 Task: Create a due date automation trigger when advanced on, 2 hours before a card is due add fields without custom field "Resume" set to a number greater or equal to 1 and greater than 10.
Action: Mouse moved to (982, 81)
Screenshot: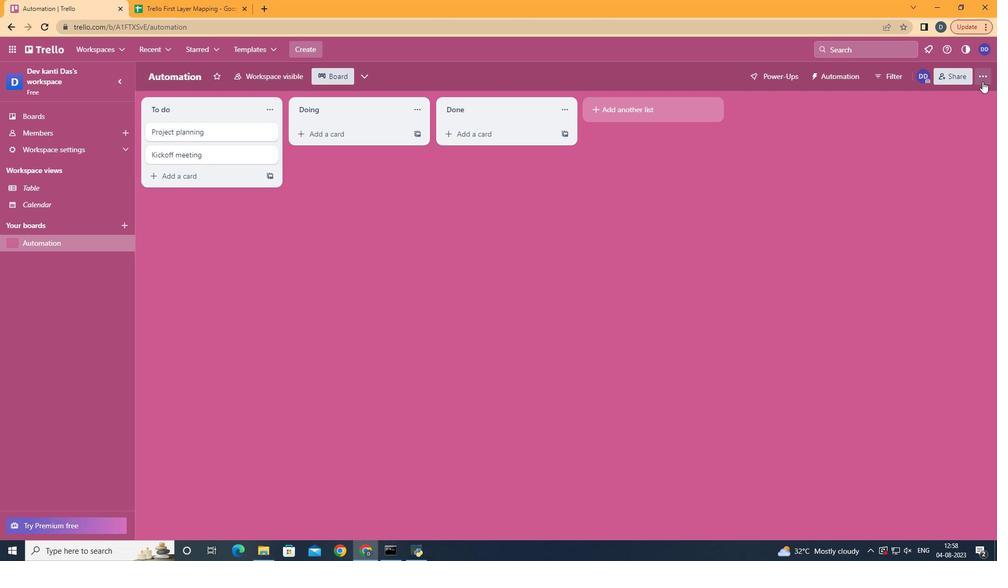 
Action: Mouse pressed left at (982, 81)
Screenshot: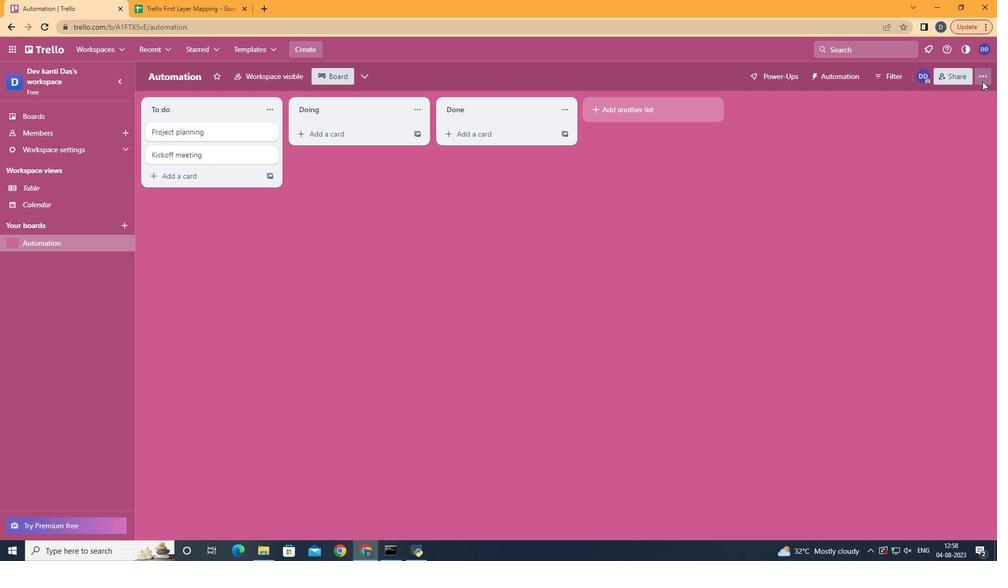 
Action: Mouse moved to (895, 216)
Screenshot: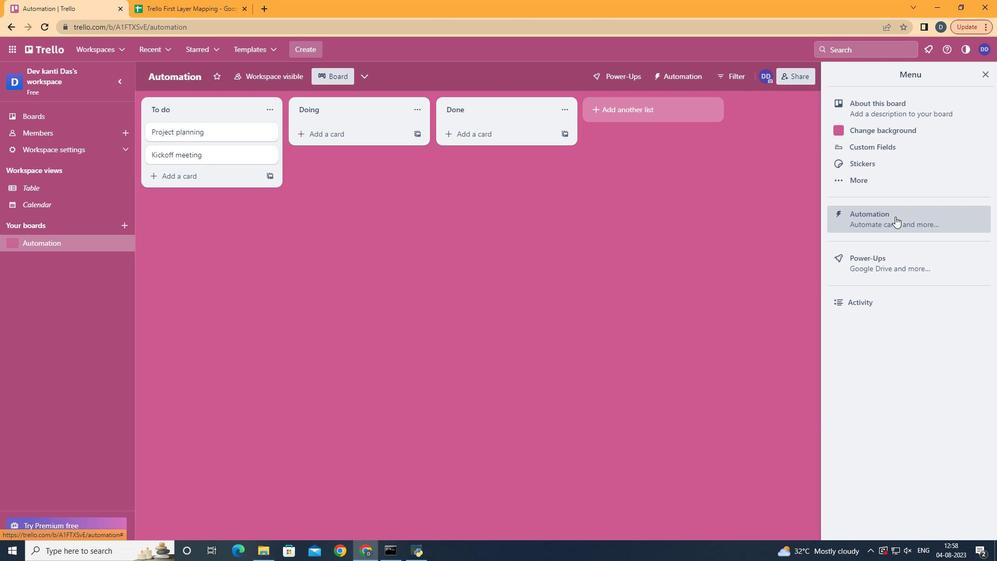 
Action: Mouse pressed left at (895, 216)
Screenshot: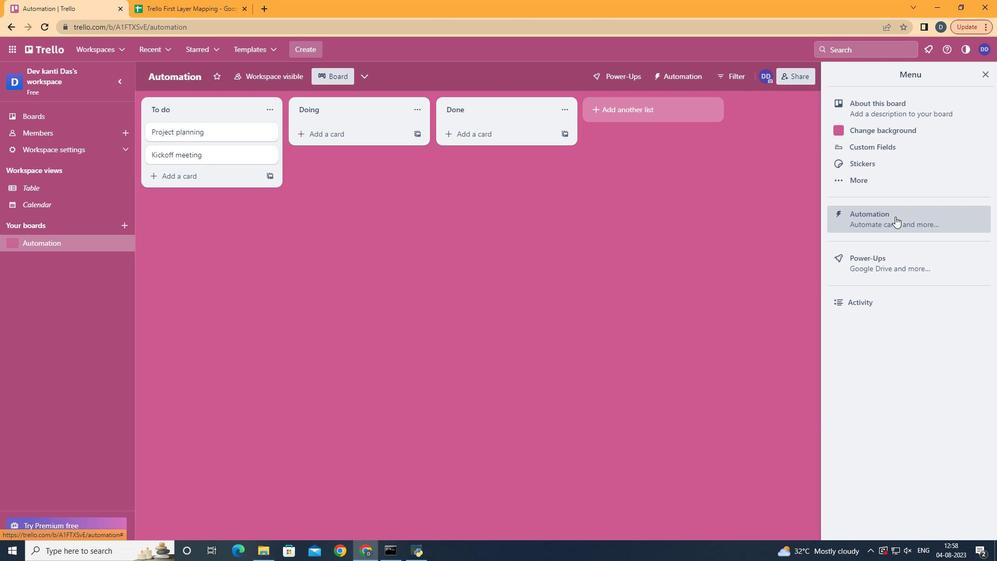 
Action: Mouse moved to (198, 203)
Screenshot: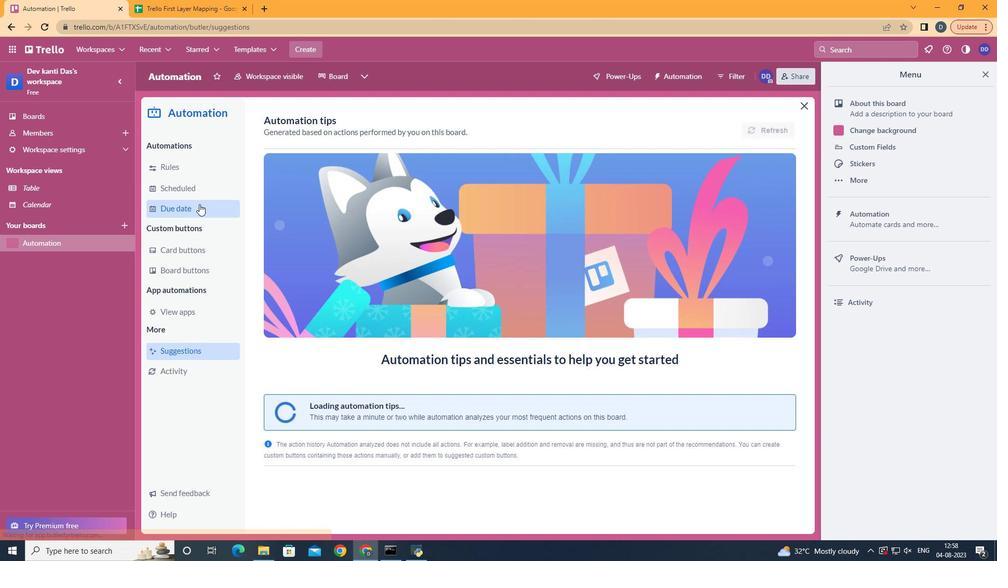 
Action: Mouse pressed left at (198, 203)
Screenshot: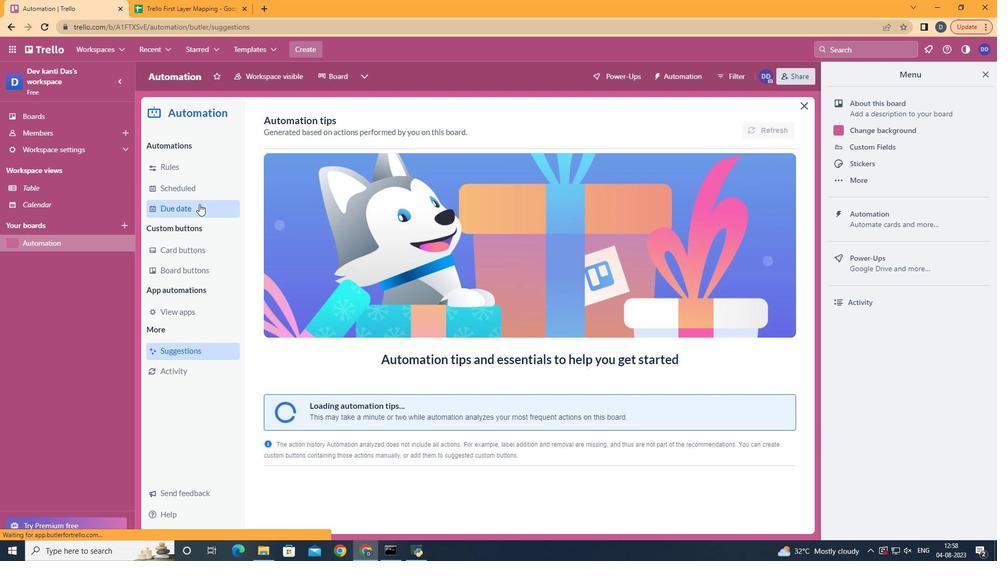 
Action: Mouse moved to (735, 123)
Screenshot: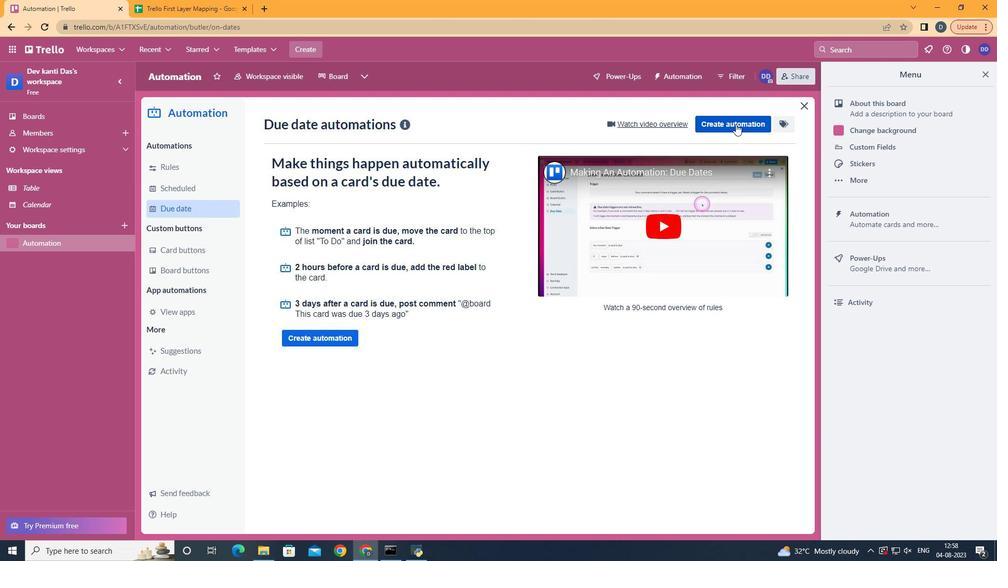 
Action: Mouse pressed left at (735, 123)
Screenshot: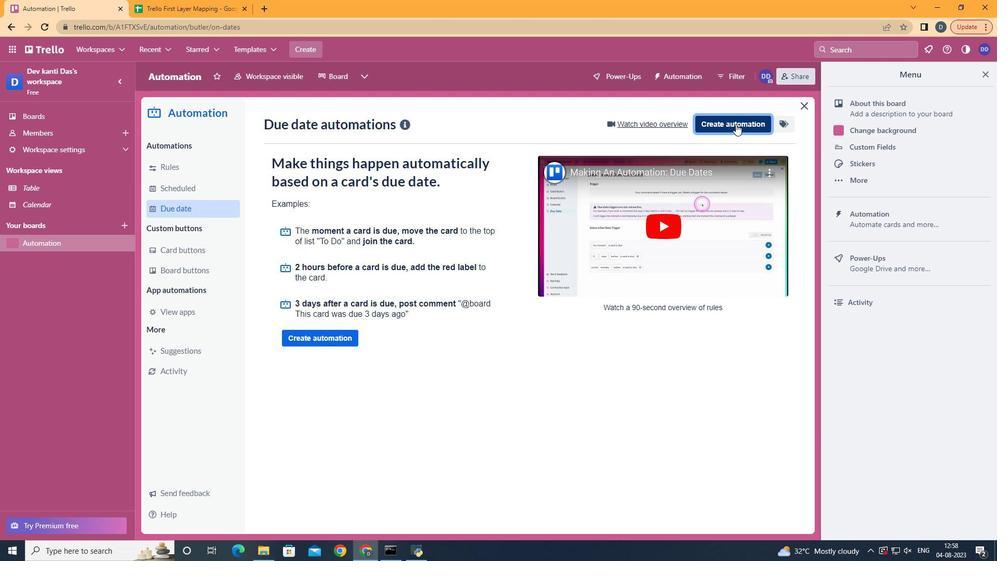 
Action: Mouse moved to (507, 221)
Screenshot: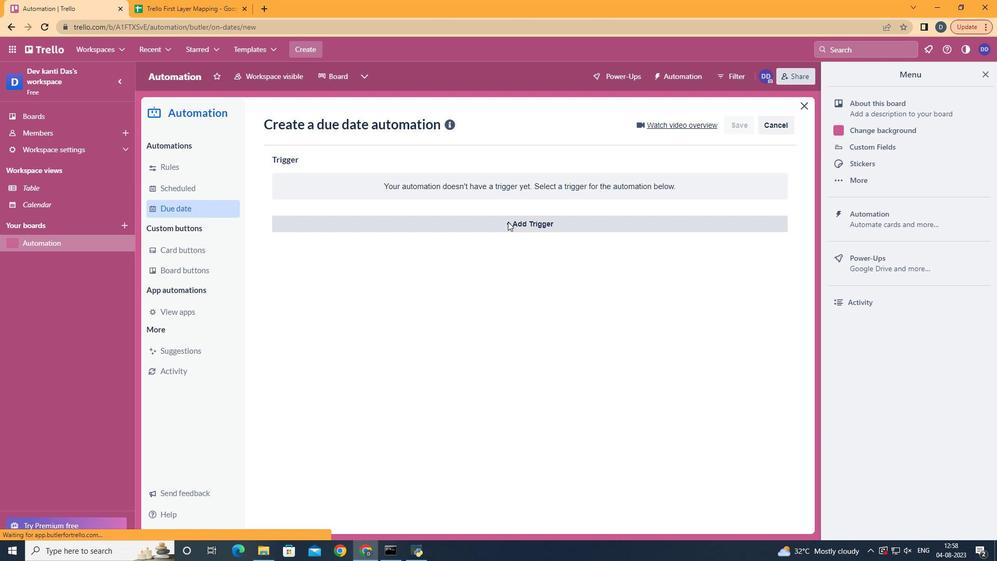 
Action: Mouse pressed left at (507, 221)
Screenshot: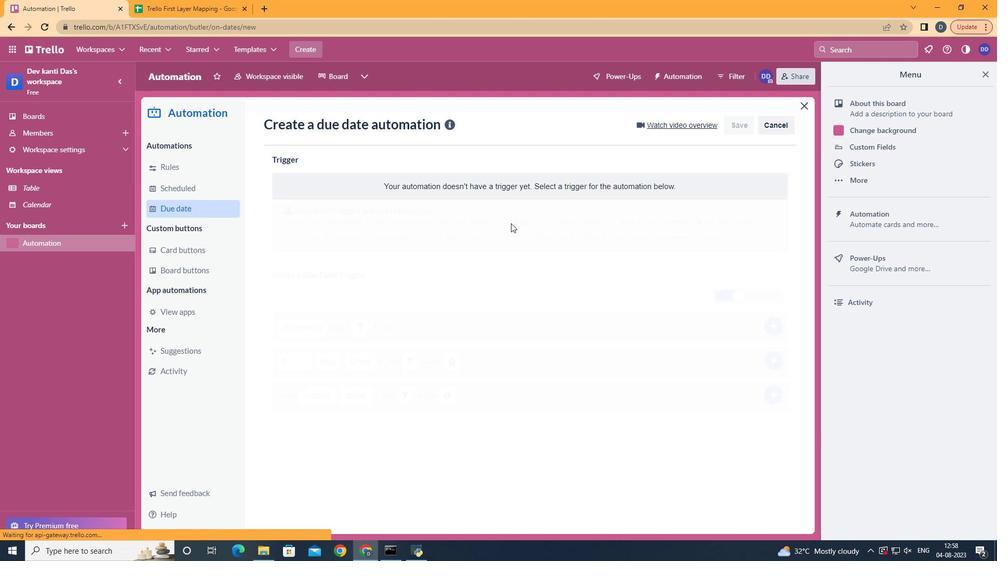 
Action: Mouse moved to (339, 442)
Screenshot: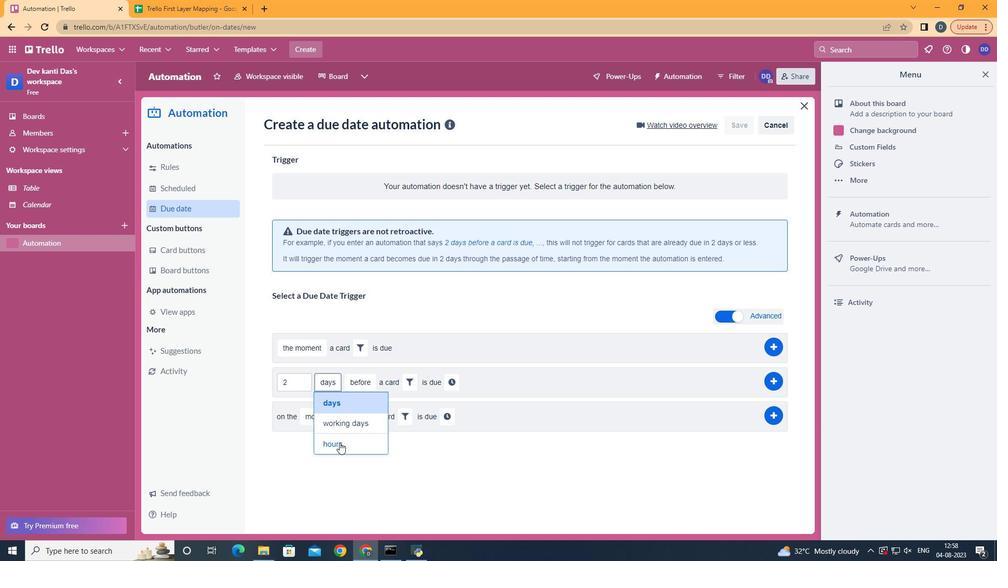 
Action: Mouse pressed left at (339, 442)
Screenshot: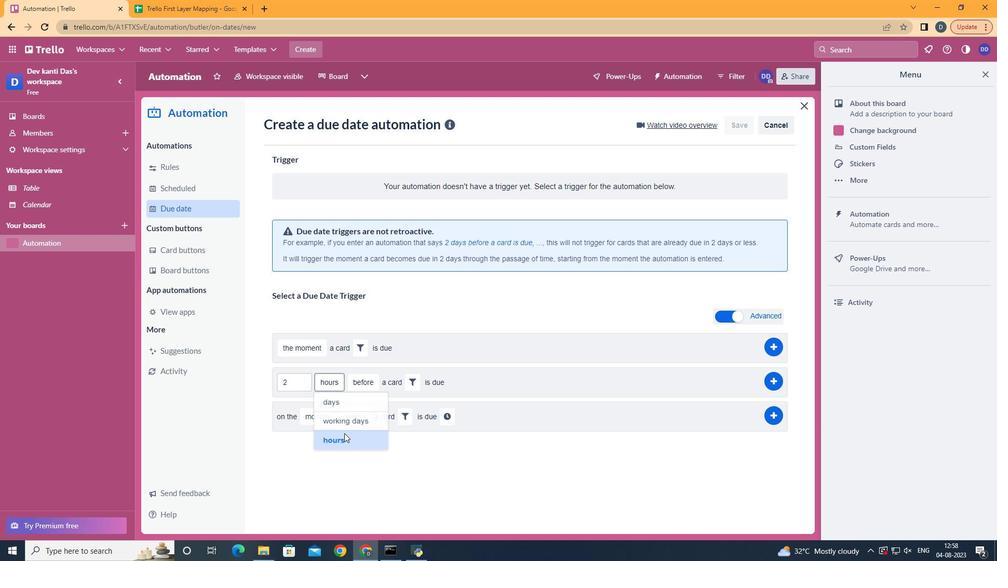 
Action: Mouse moved to (374, 407)
Screenshot: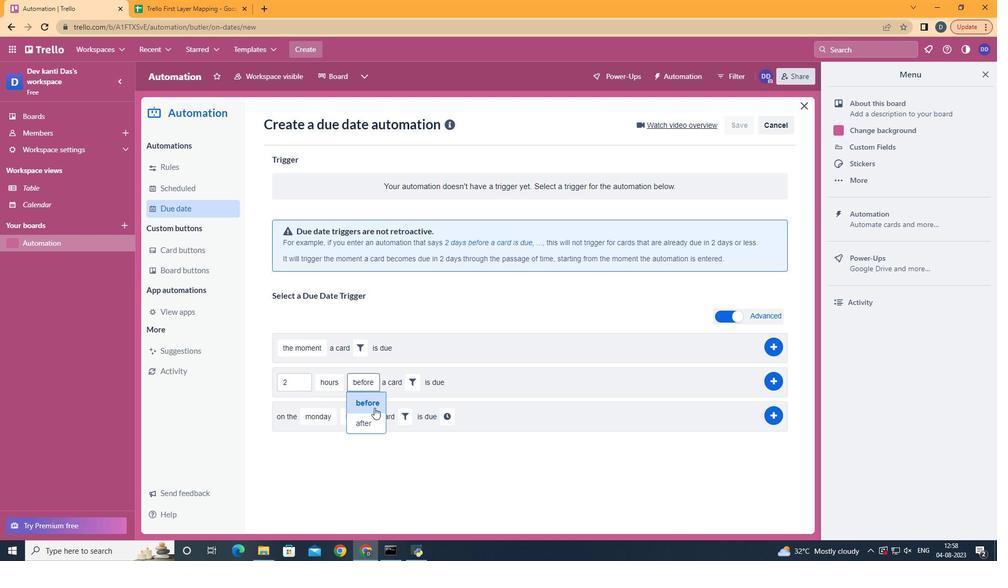 
Action: Mouse pressed left at (374, 407)
Screenshot: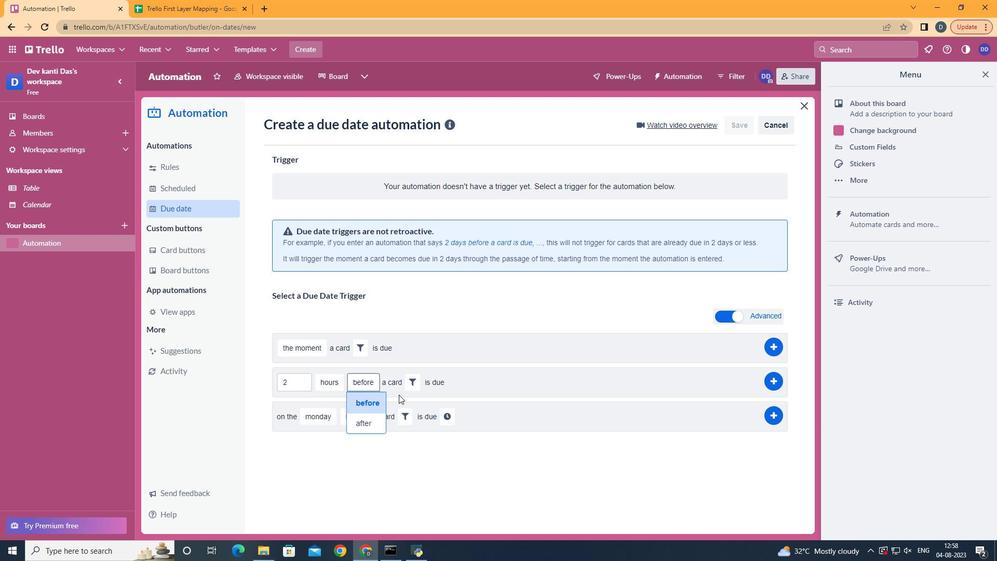 
Action: Mouse moved to (412, 379)
Screenshot: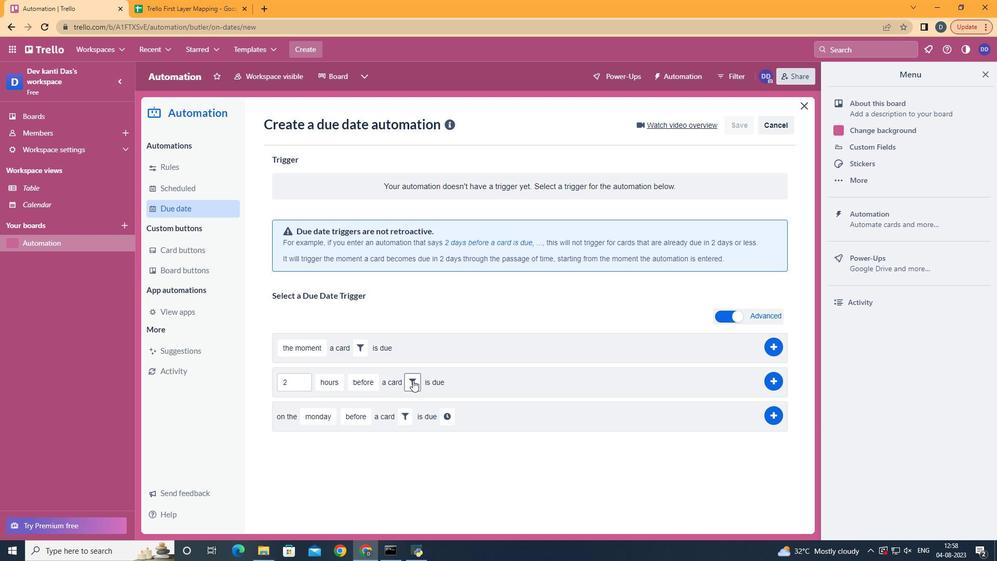 
Action: Mouse pressed left at (412, 379)
Screenshot: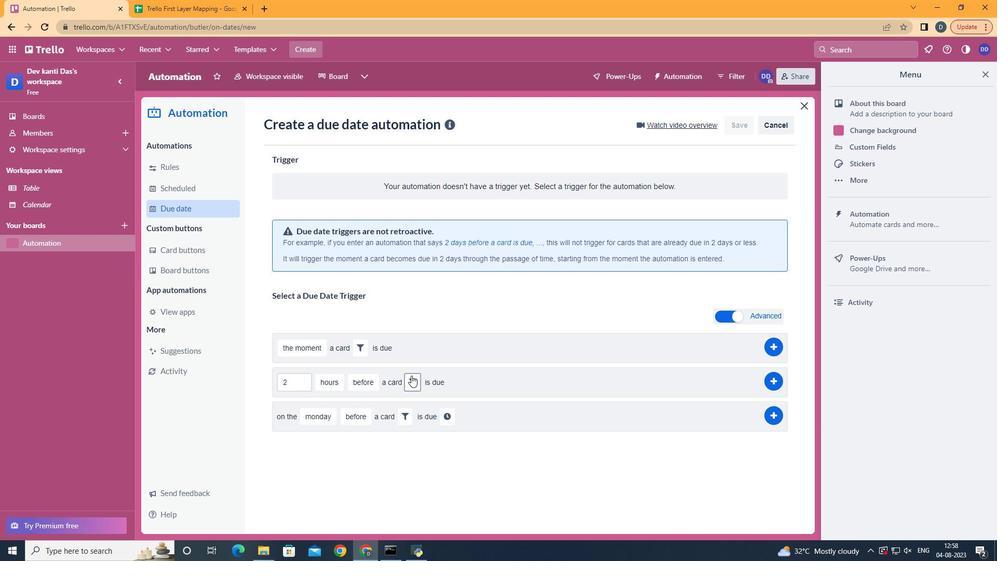 
Action: Mouse moved to (572, 409)
Screenshot: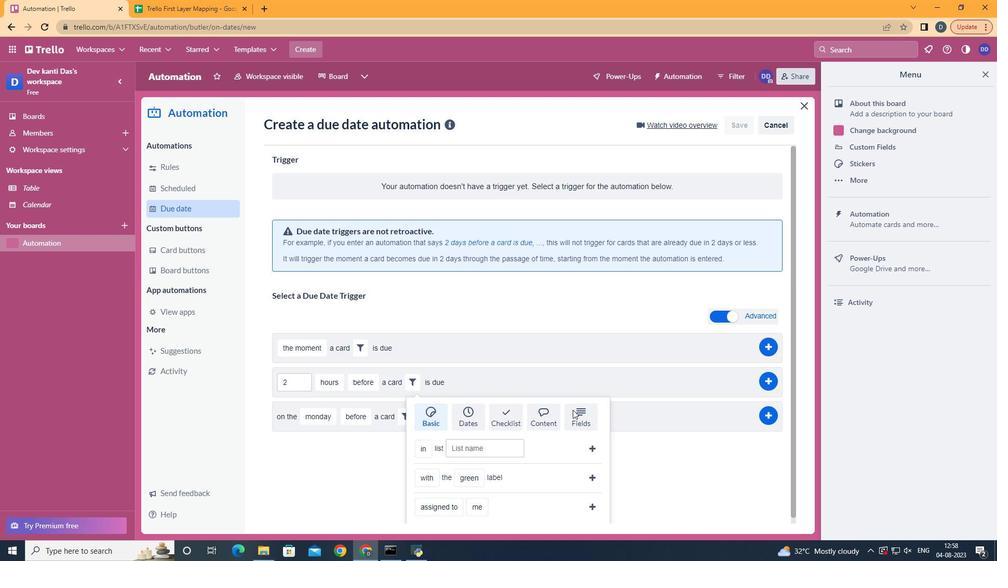 
Action: Mouse pressed left at (572, 409)
Screenshot: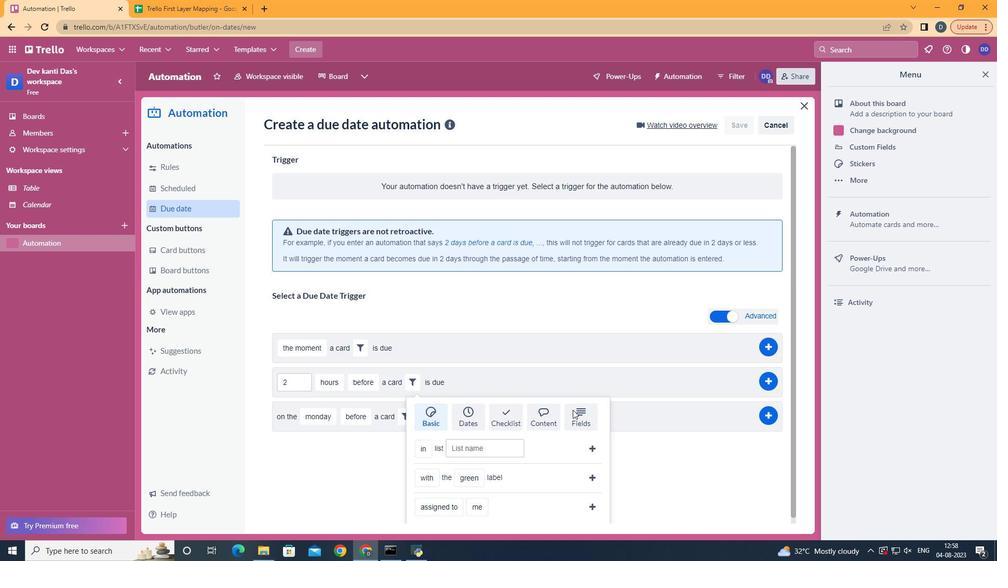 
Action: Mouse moved to (572, 409)
Screenshot: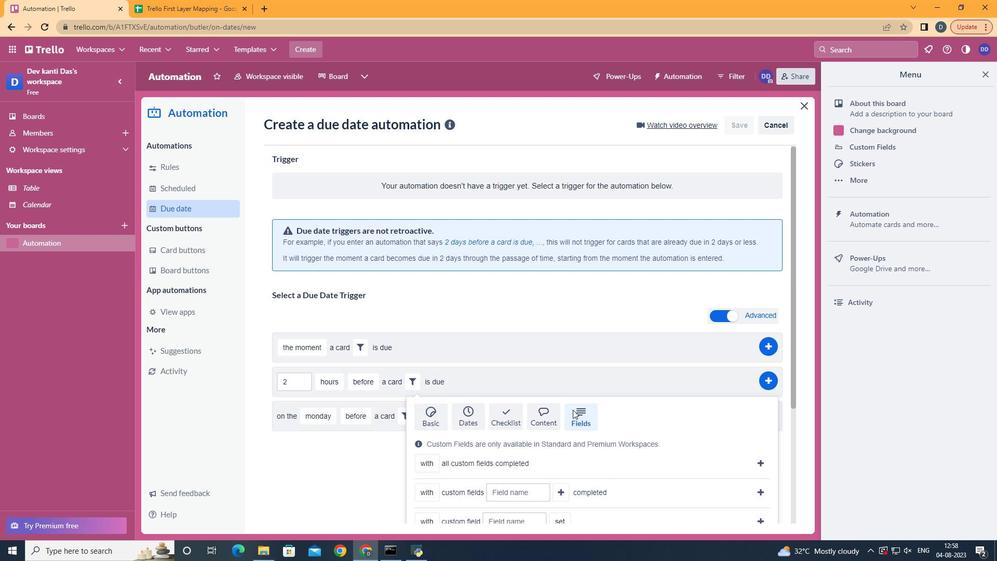 
Action: Mouse scrolled (572, 408) with delta (0, 0)
Screenshot: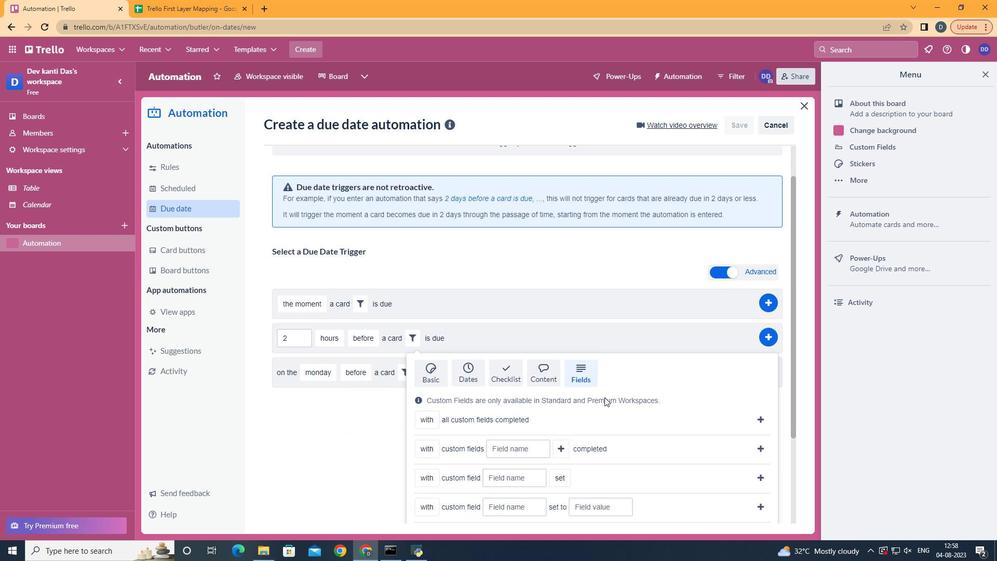 
Action: Mouse scrolled (572, 408) with delta (0, 0)
Screenshot: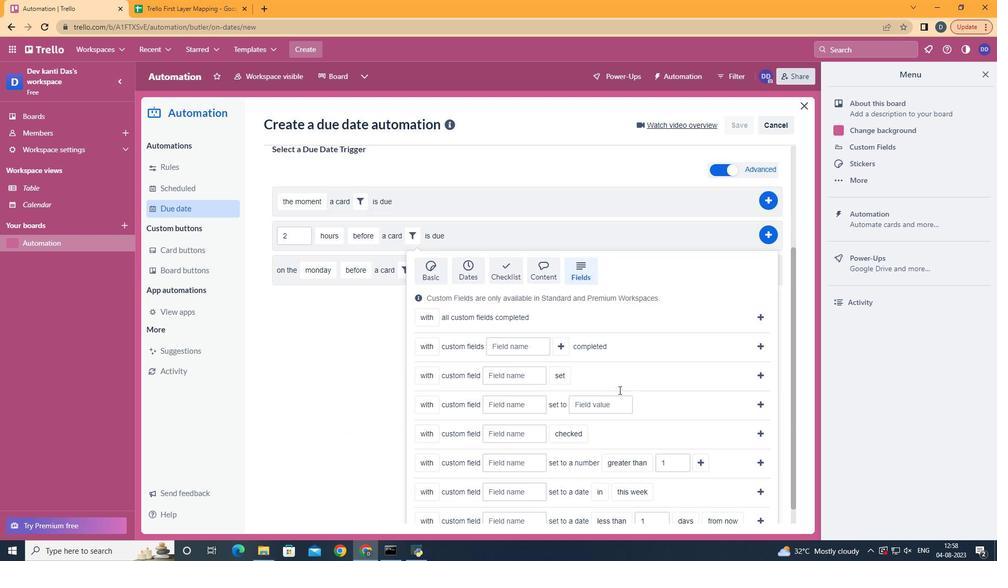 
Action: Mouse scrolled (572, 408) with delta (0, 0)
Screenshot: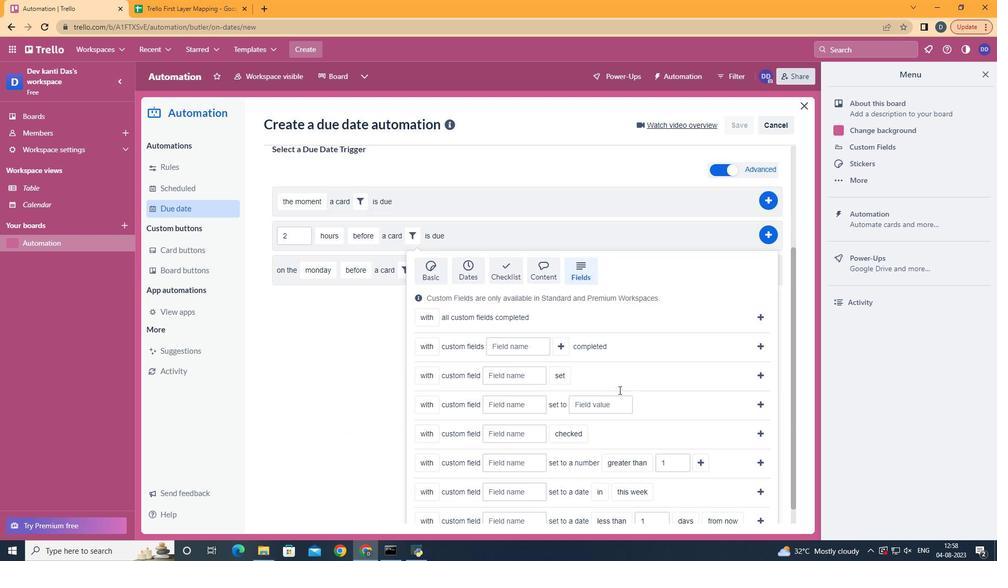 
Action: Mouse scrolled (572, 408) with delta (0, 0)
Screenshot: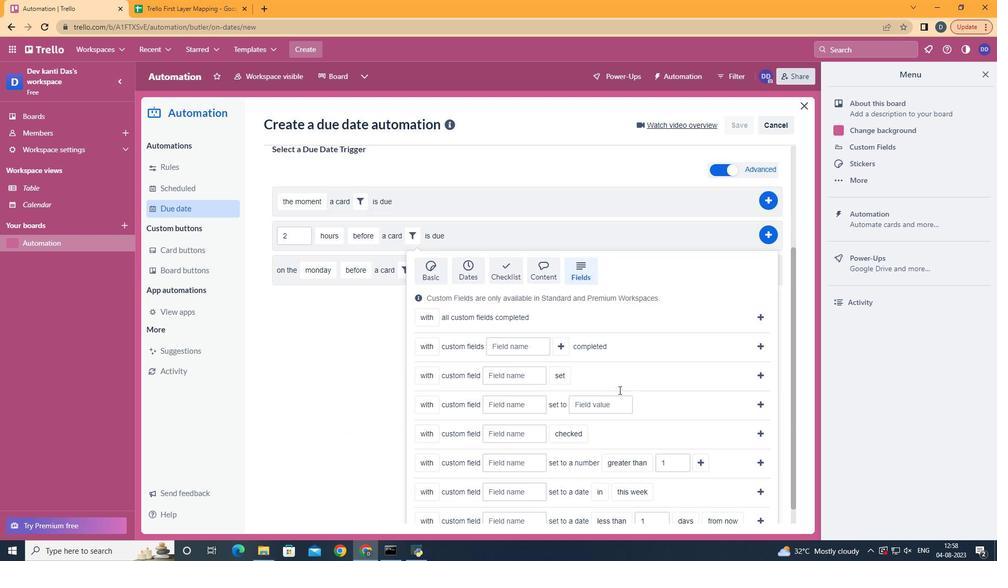 
Action: Mouse scrolled (572, 408) with delta (0, 0)
Screenshot: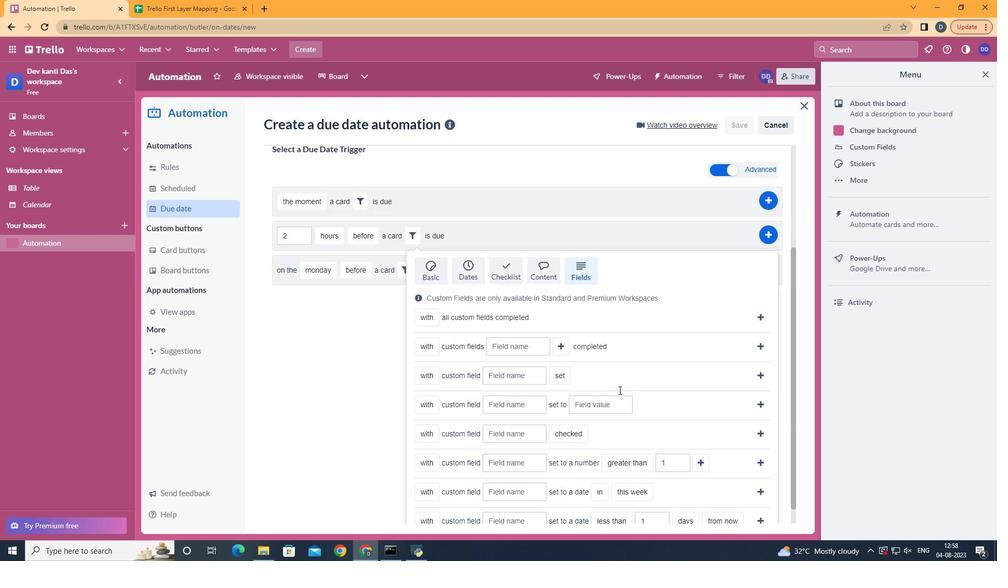 
Action: Mouse moved to (573, 409)
Screenshot: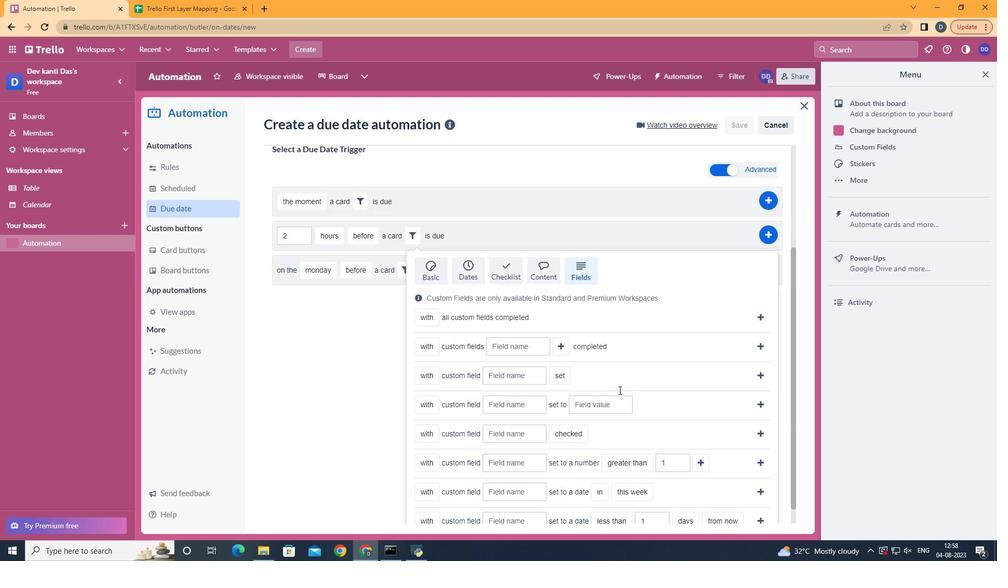 
Action: Mouse scrolled (573, 408) with delta (0, 0)
Screenshot: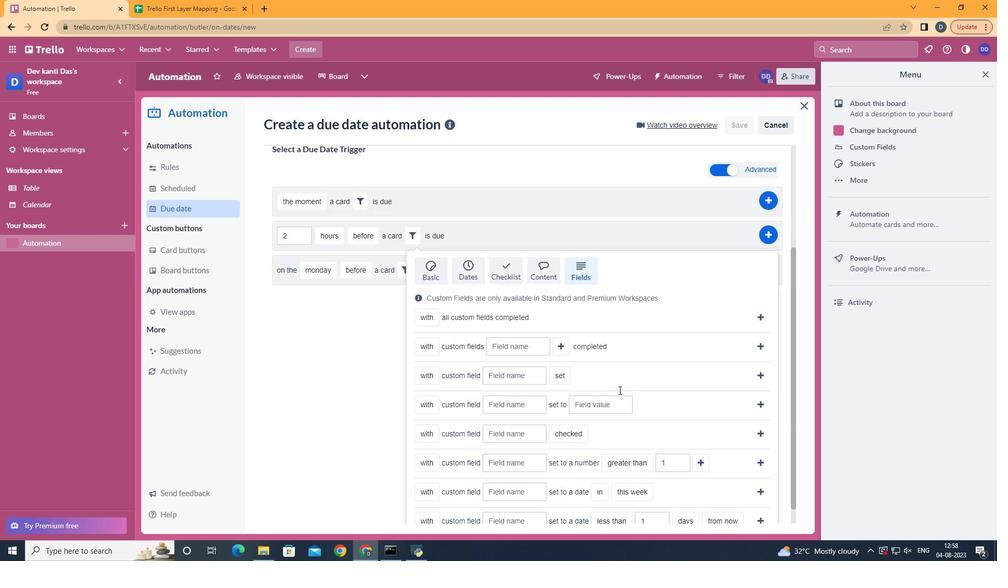 
Action: Mouse moved to (440, 483)
Screenshot: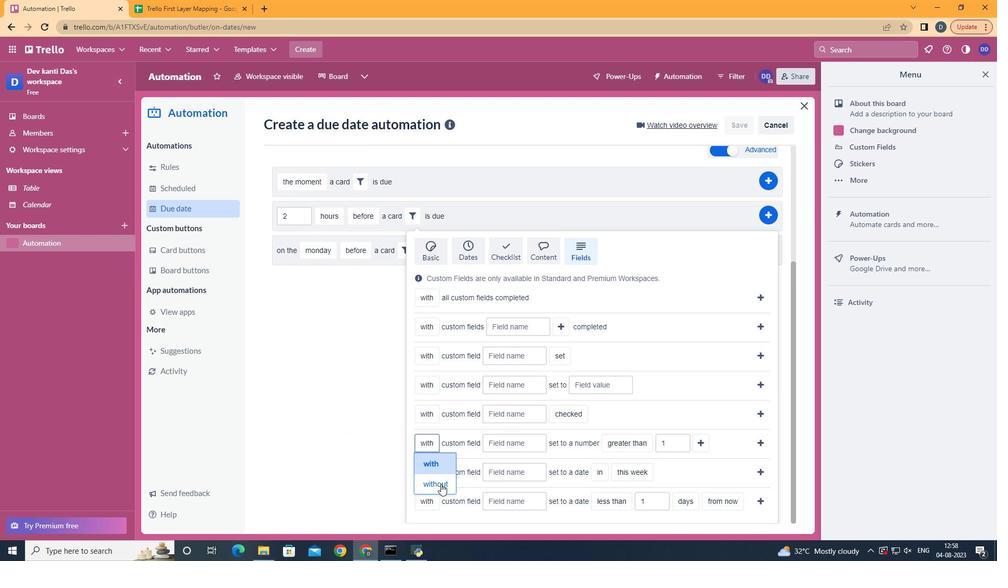 
Action: Mouse pressed left at (440, 483)
Screenshot: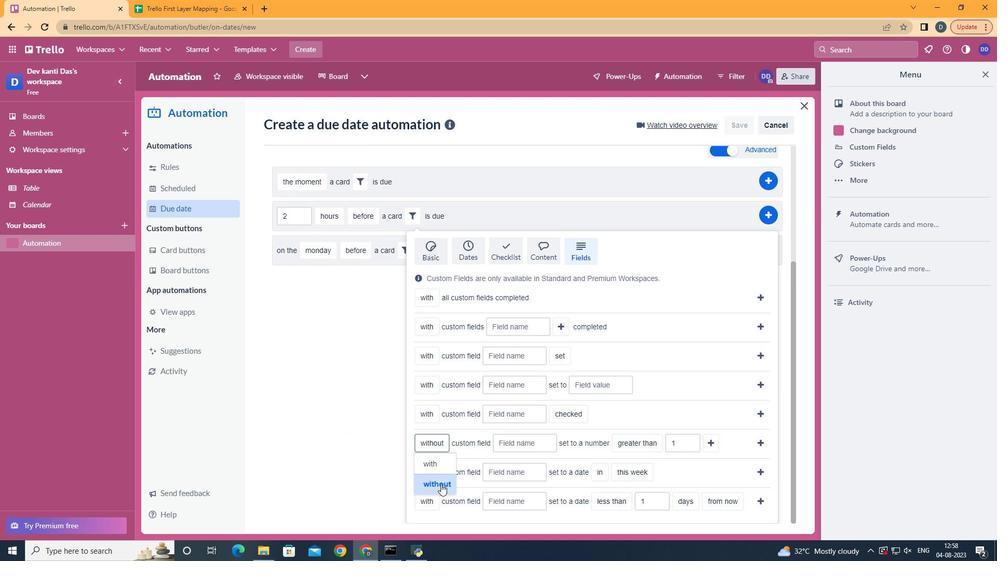 
Action: Mouse moved to (533, 439)
Screenshot: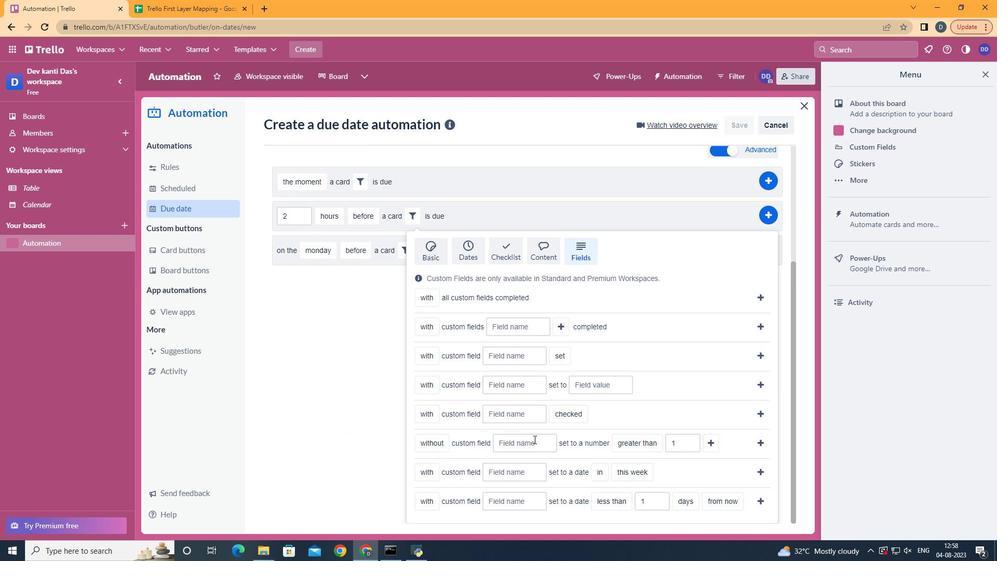 
Action: Mouse pressed left at (533, 439)
Screenshot: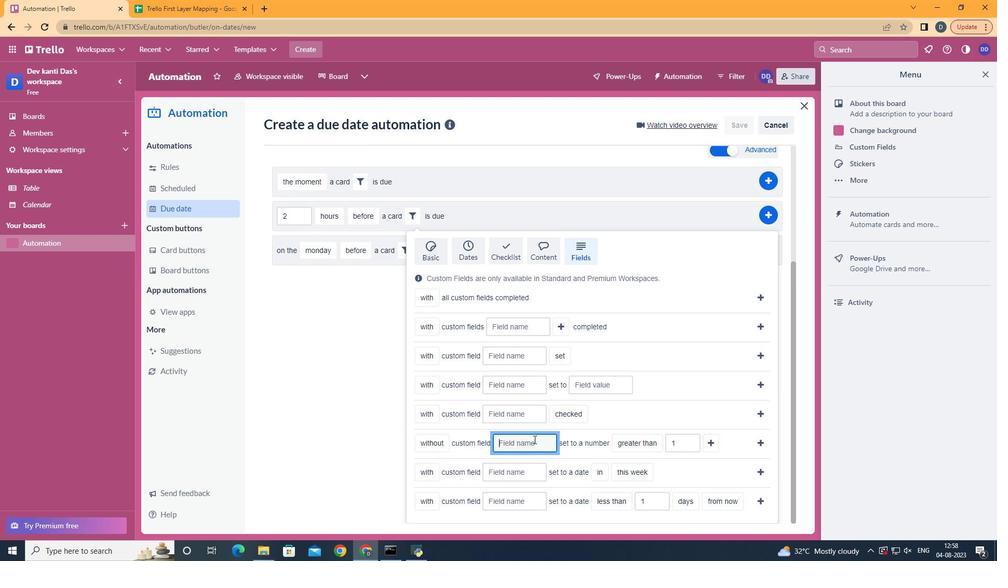 
Action: Key pressed <Key.shift>Resume
Screenshot: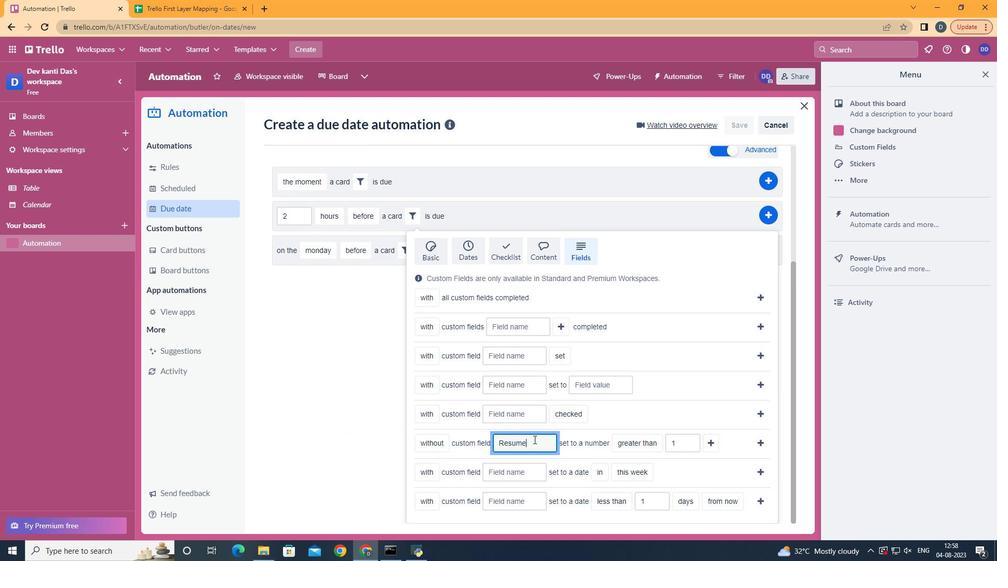 
Action: Mouse moved to (661, 380)
Screenshot: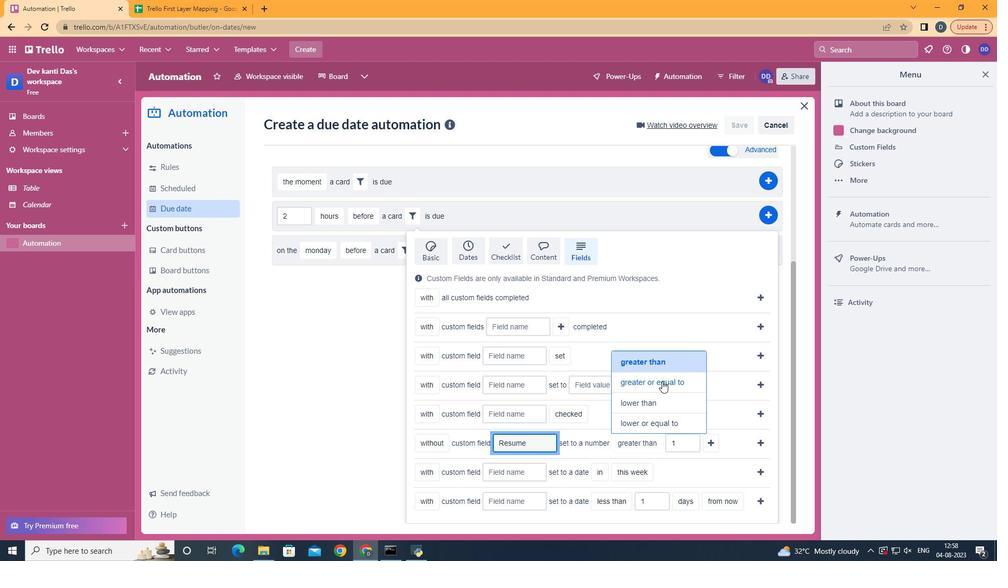 
Action: Mouse pressed left at (661, 380)
Screenshot: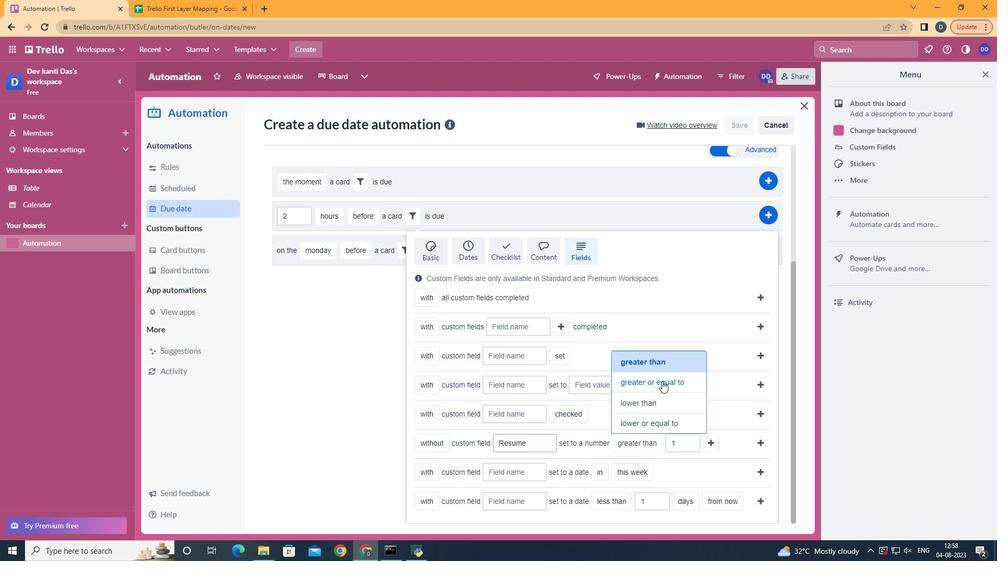 
Action: Mouse moved to (738, 441)
Screenshot: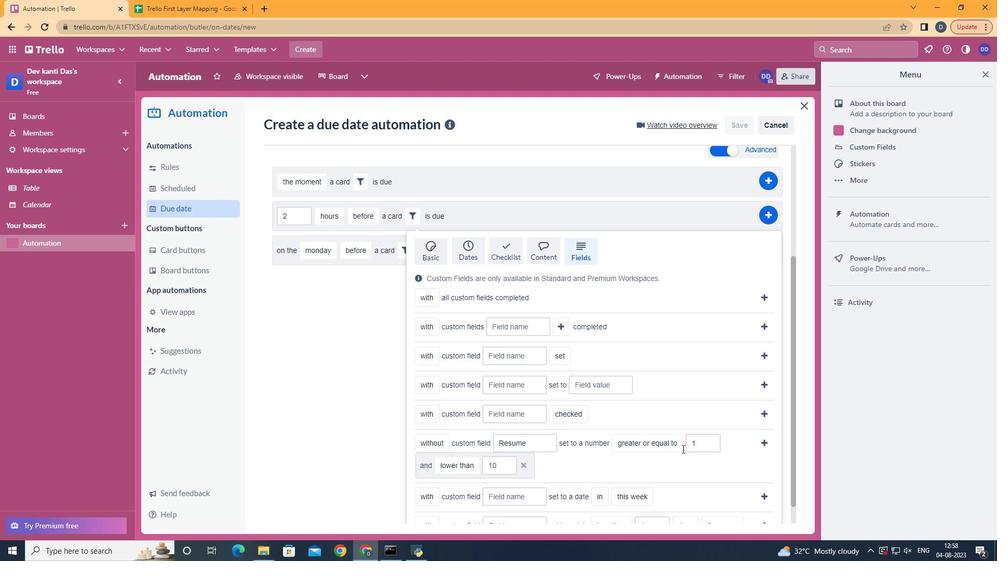 
Action: Mouse pressed left at (738, 441)
Screenshot: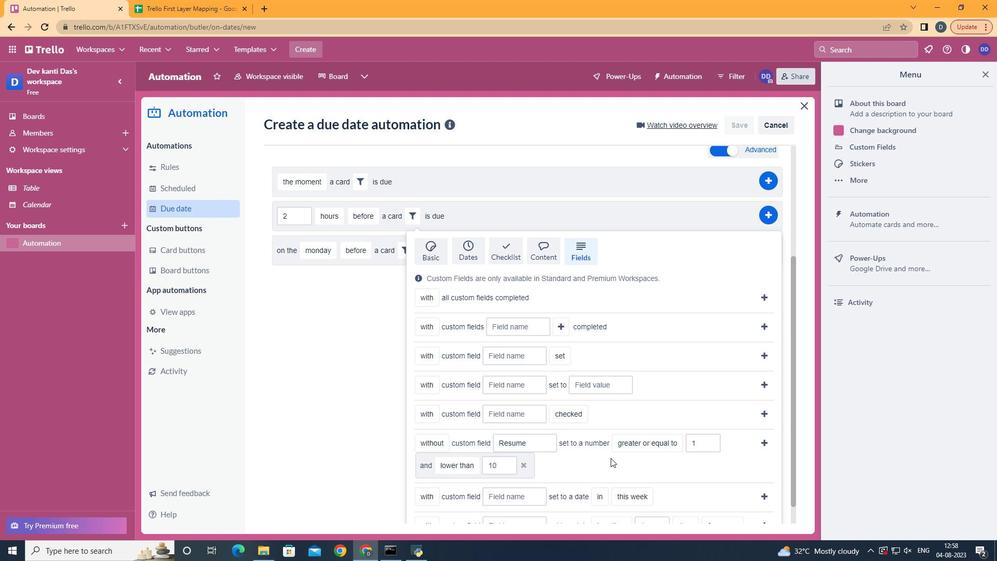 
Action: Mouse moved to (473, 429)
Screenshot: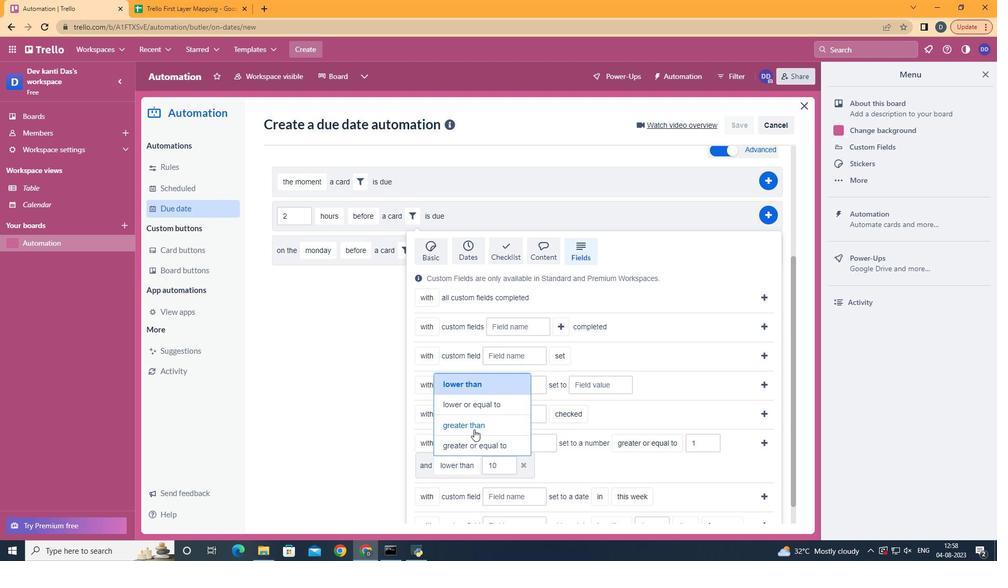 
Action: Mouse pressed left at (473, 429)
Screenshot: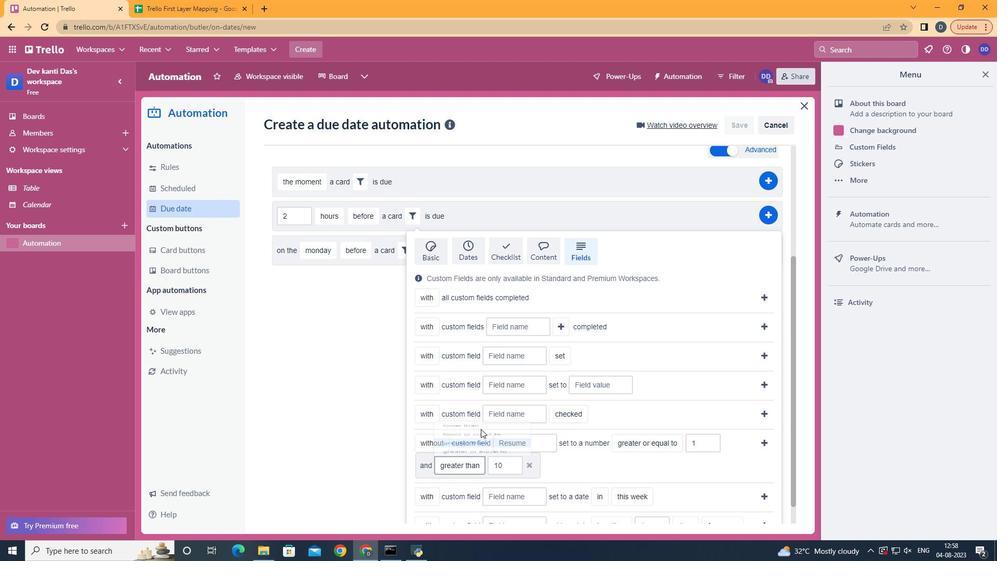 
Action: Mouse moved to (760, 443)
Screenshot: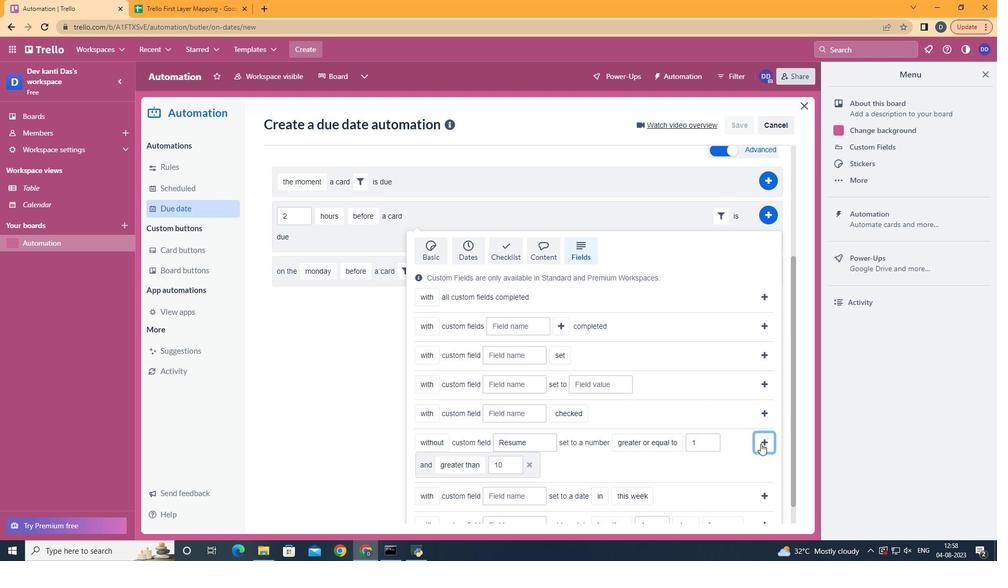 
Action: Mouse pressed left at (760, 443)
Screenshot: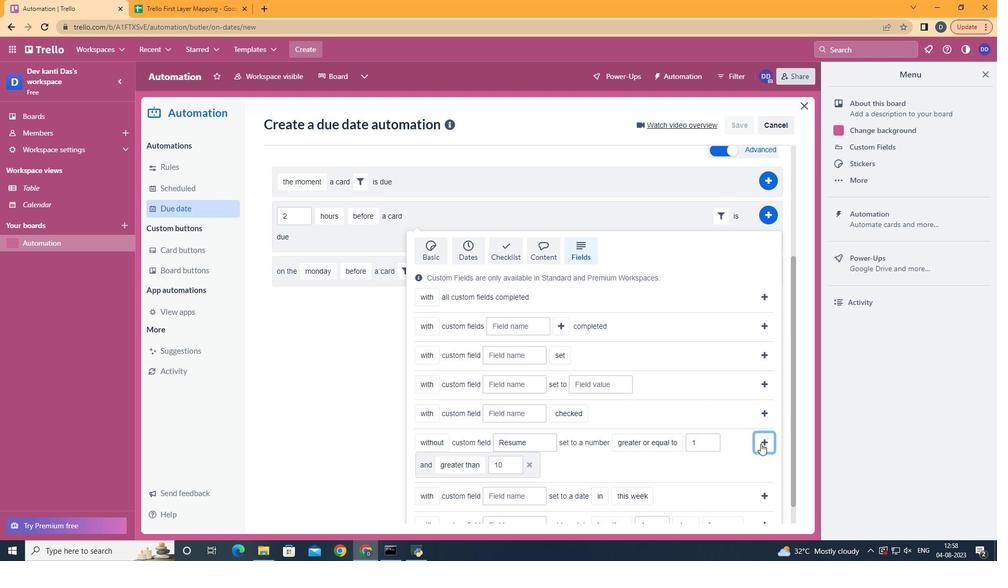 
Action: Mouse moved to (768, 387)
Screenshot: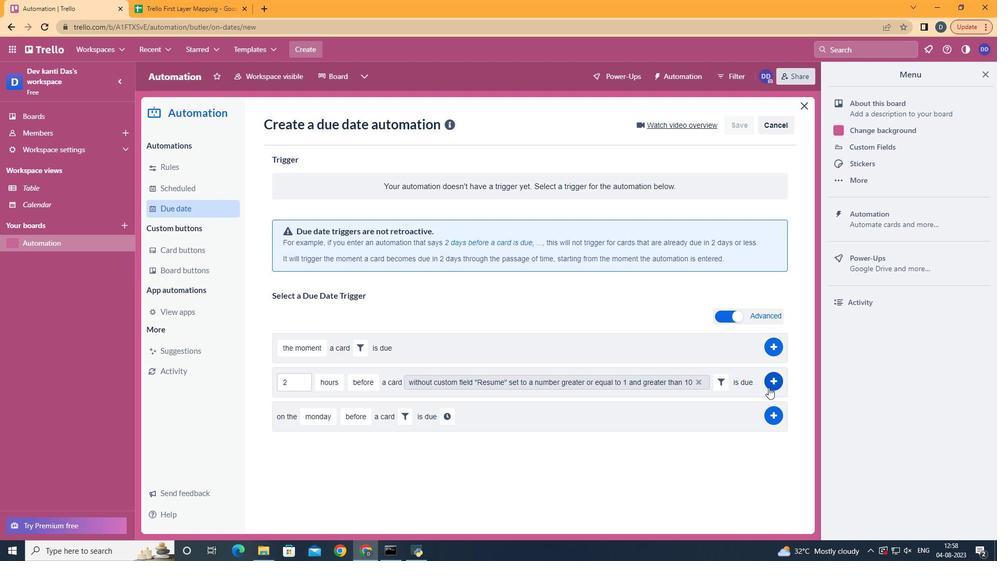 
Action: Mouse pressed left at (768, 387)
Screenshot: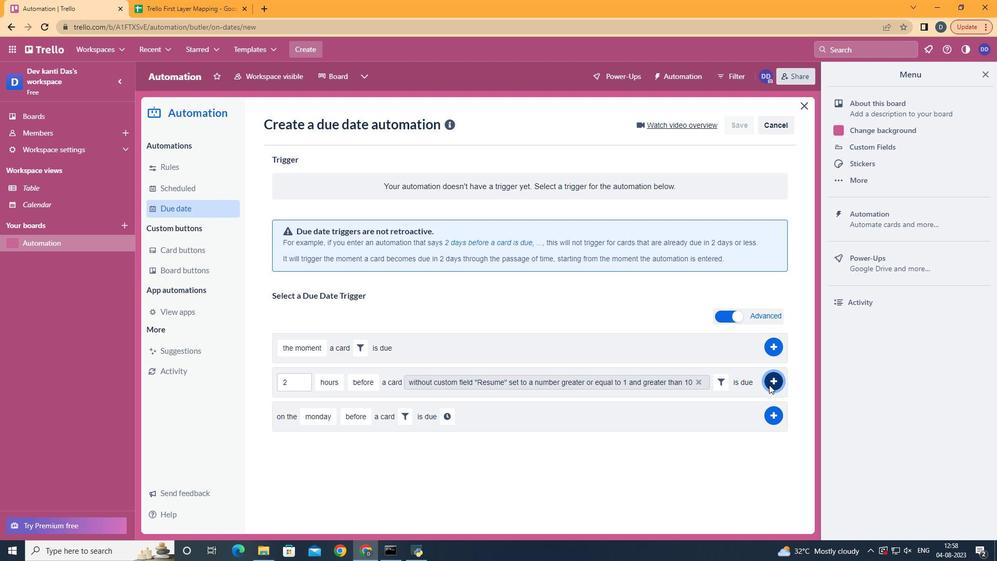 
Action: Mouse moved to (505, 223)
Screenshot: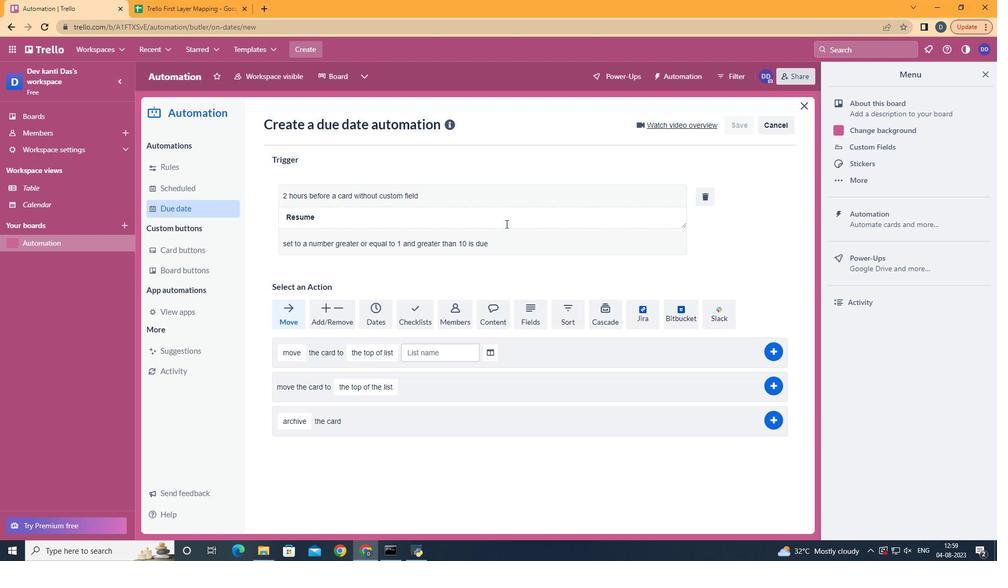 
